 Task: Use the formula "DGET" in spreadsheet "Project portfolio".
Action: Mouse moved to (409, 493)
Screenshot: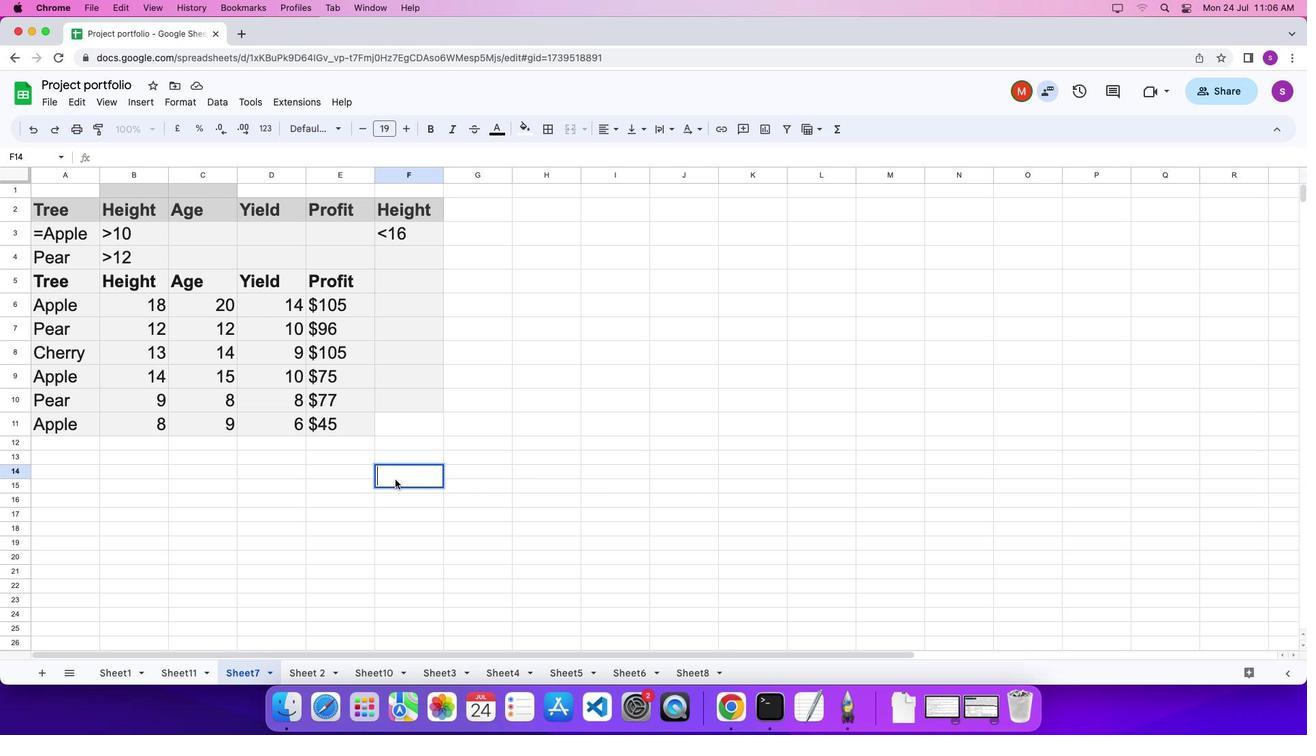 
Action: Mouse pressed left at (409, 493)
Screenshot: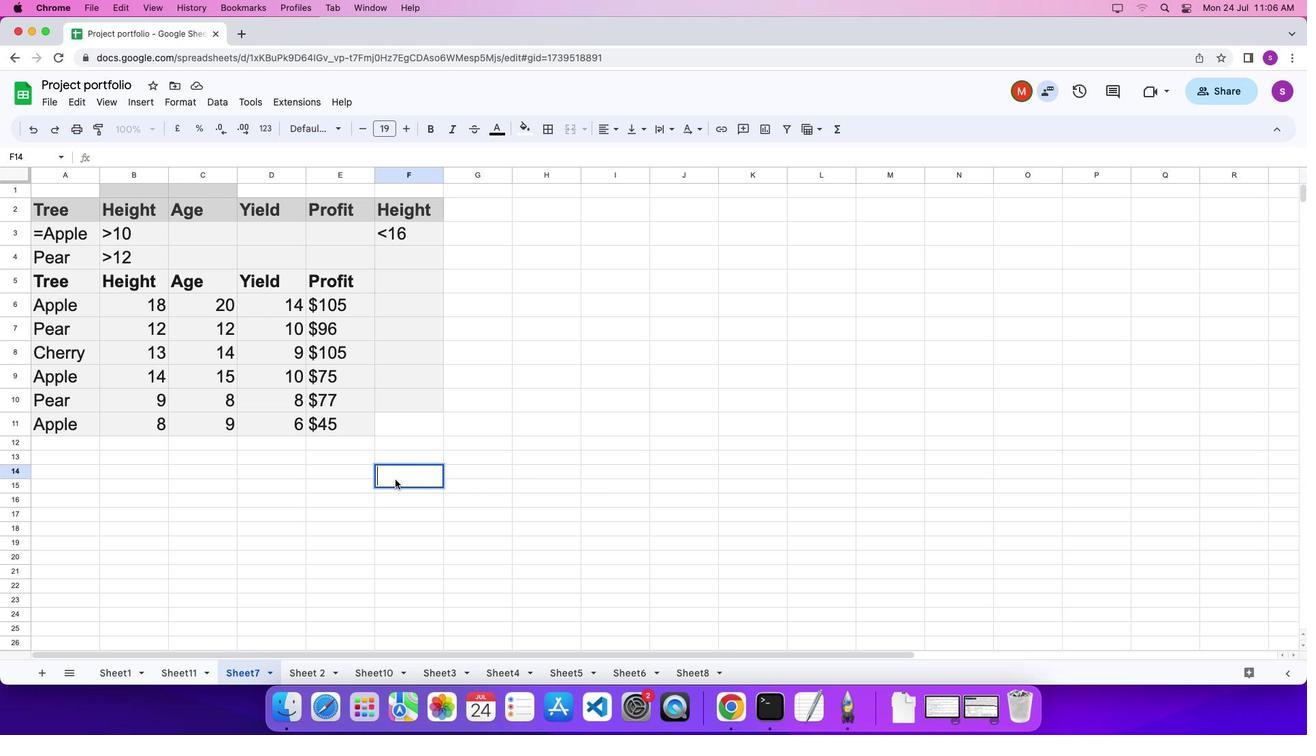 
Action: Key pressed '='
Screenshot: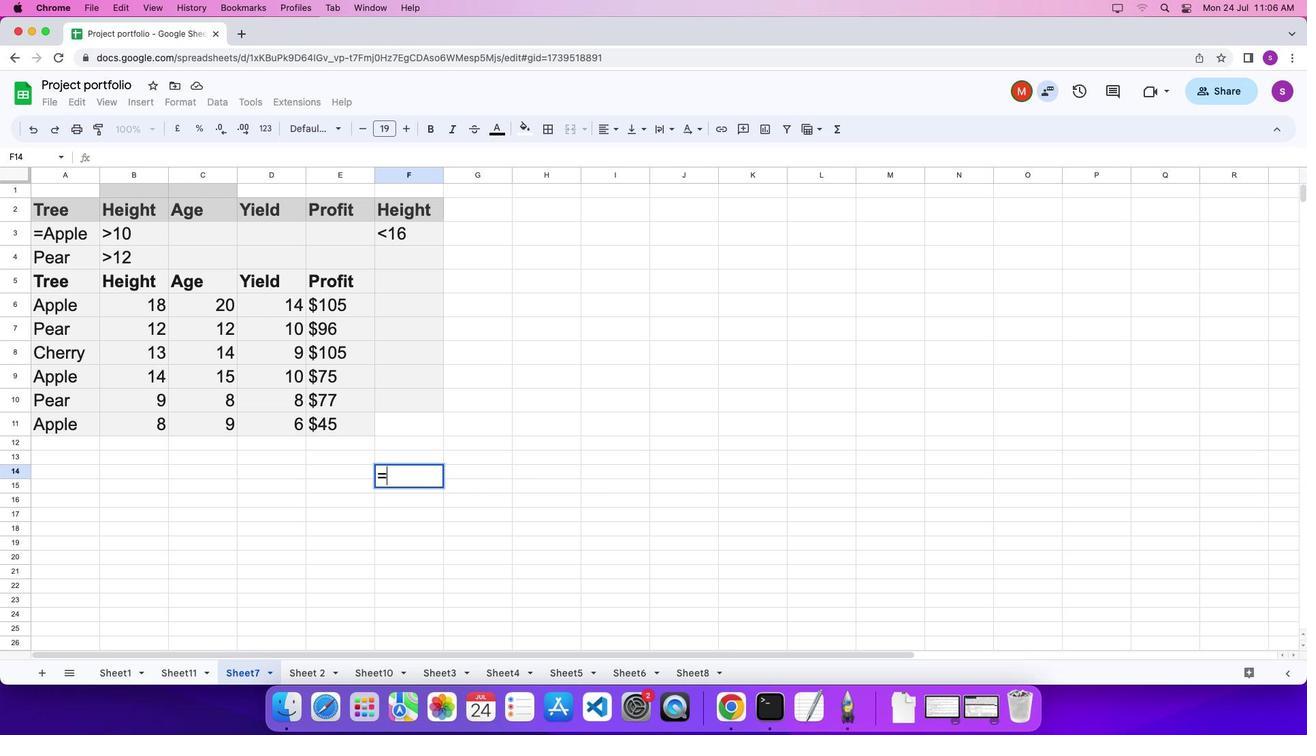 
Action: Mouse moved to (848, 140)
Screenshot: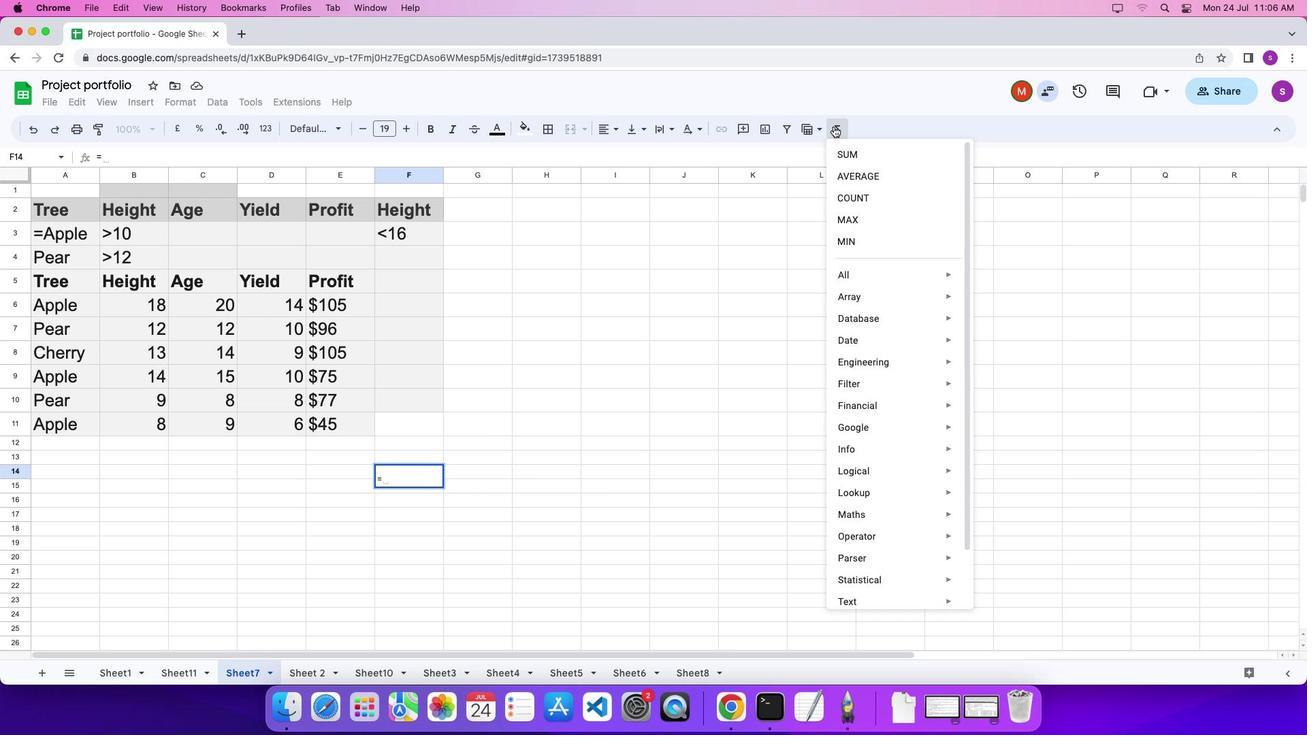 
Action: Mouse pressed left at (848, 140)
Screenshot: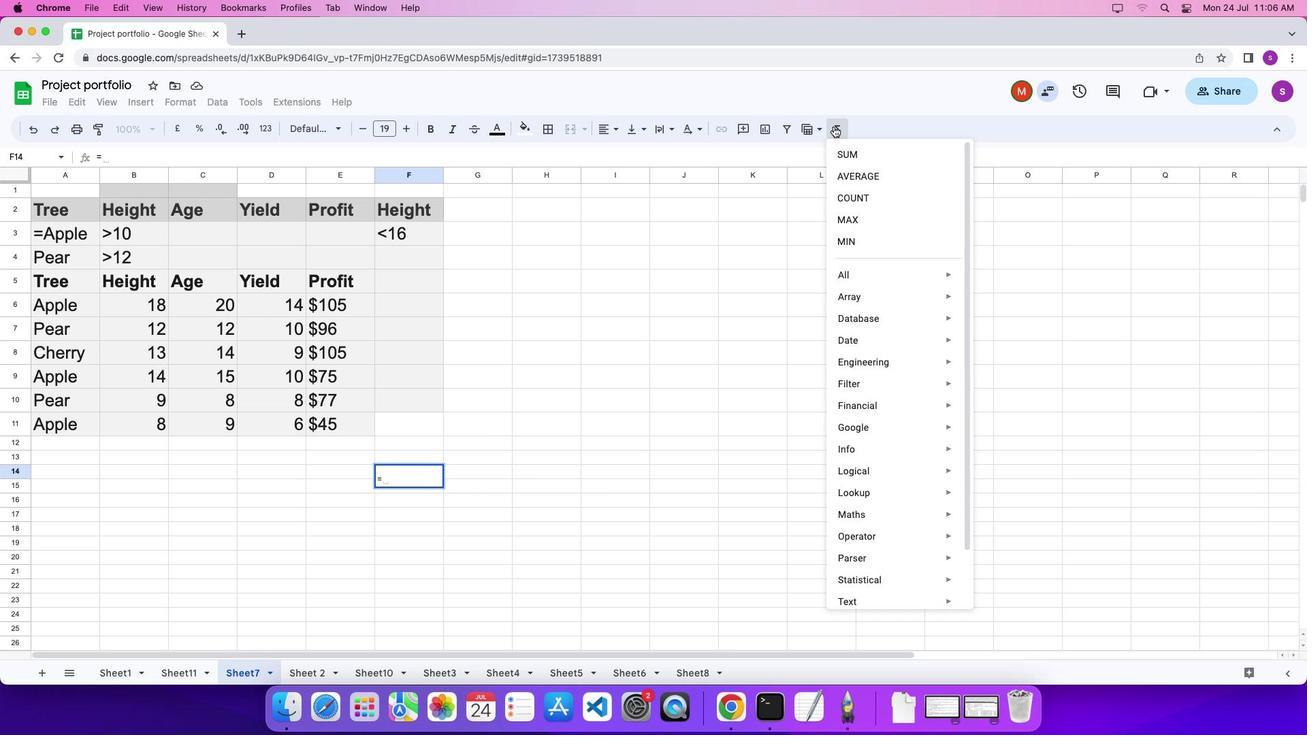 
Action: Mouse moved to (1033, 634)
Screenshot: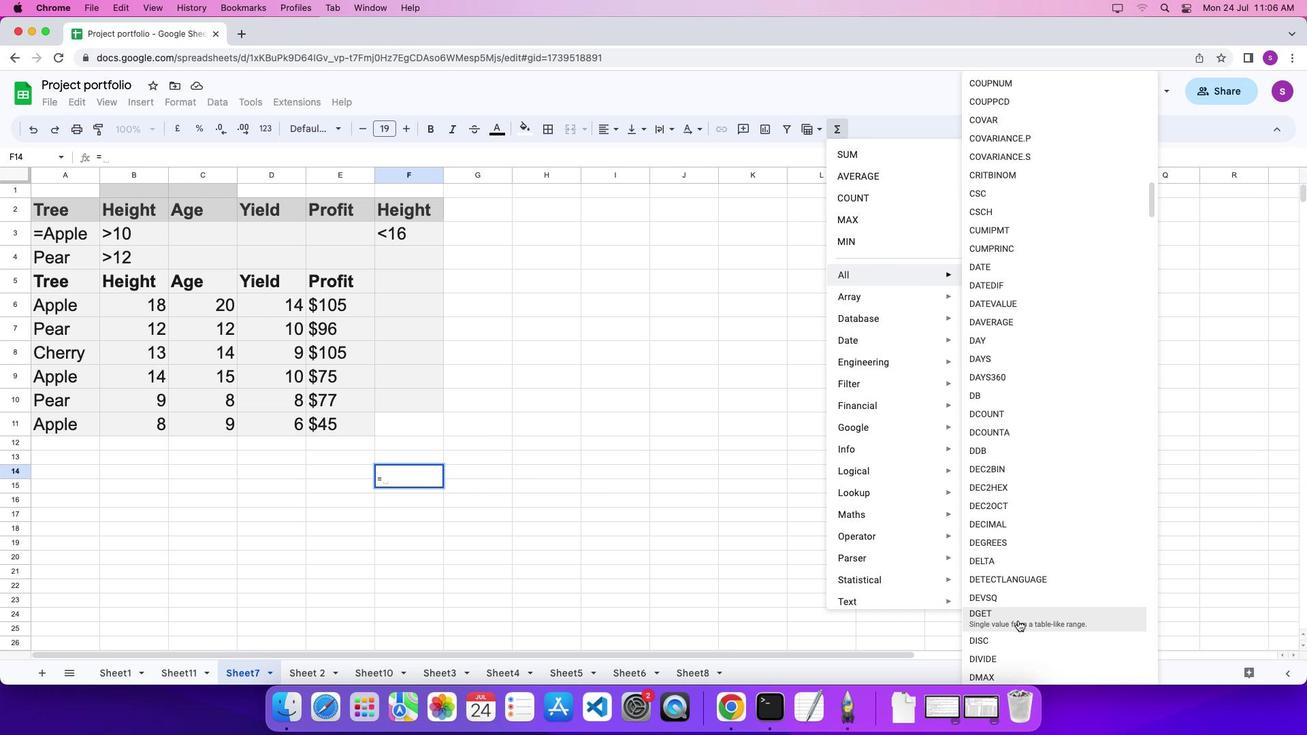 
Action: Mouse pressed left at (1033, 634)
Screenshot: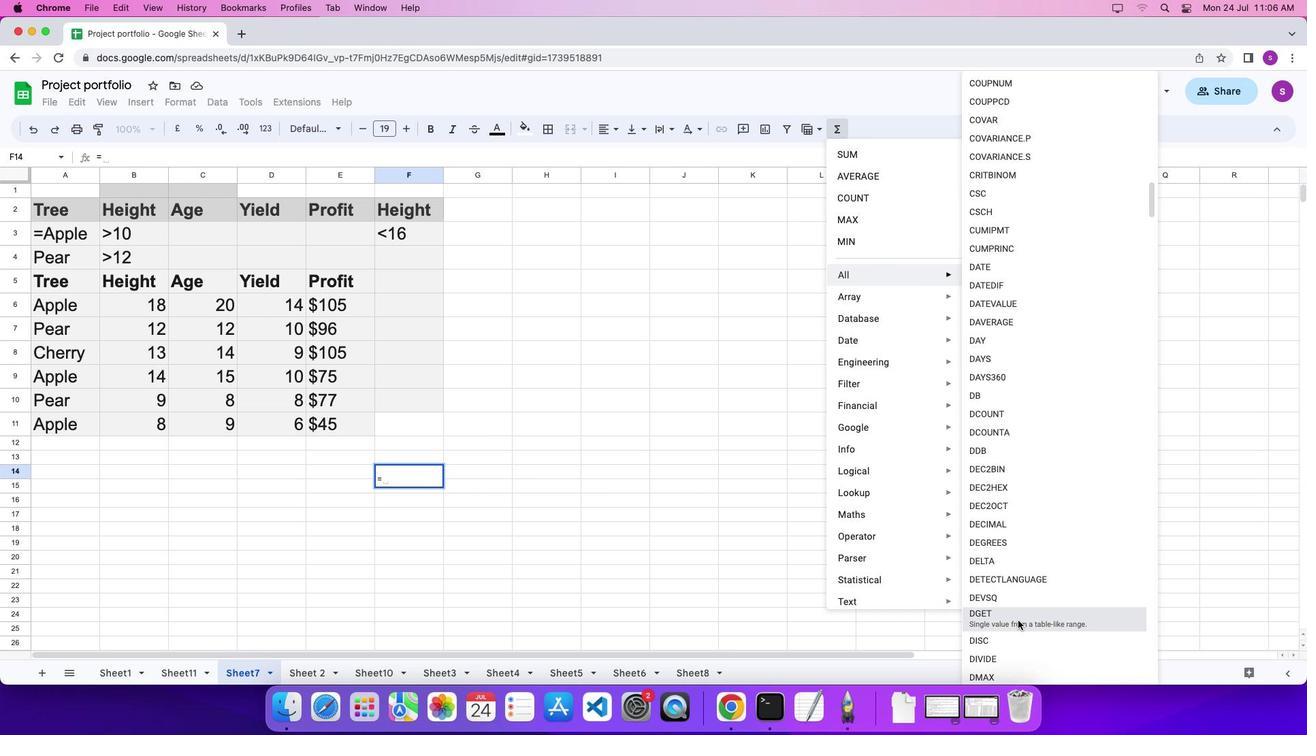 
Action: Mouse moved to (65, 293)
Screenshot: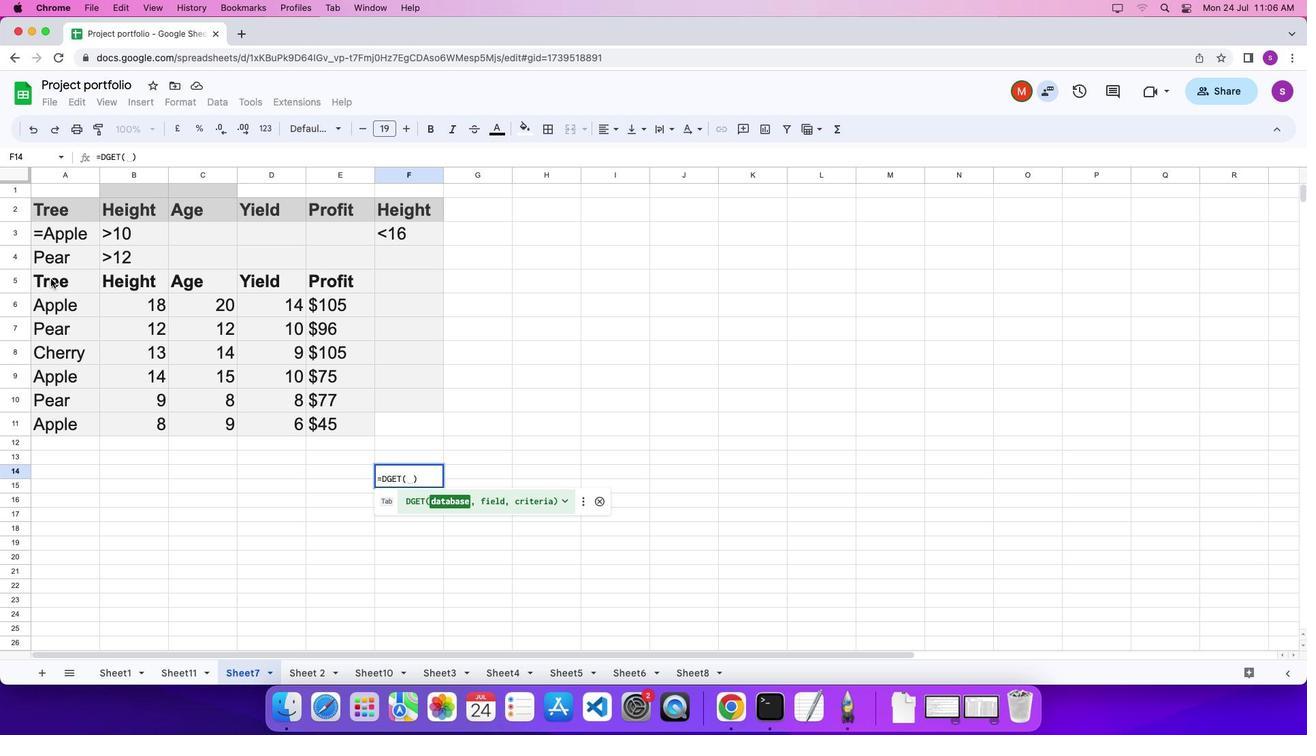 
Action: Mouse pressed left at (65, 293)
Screenshot: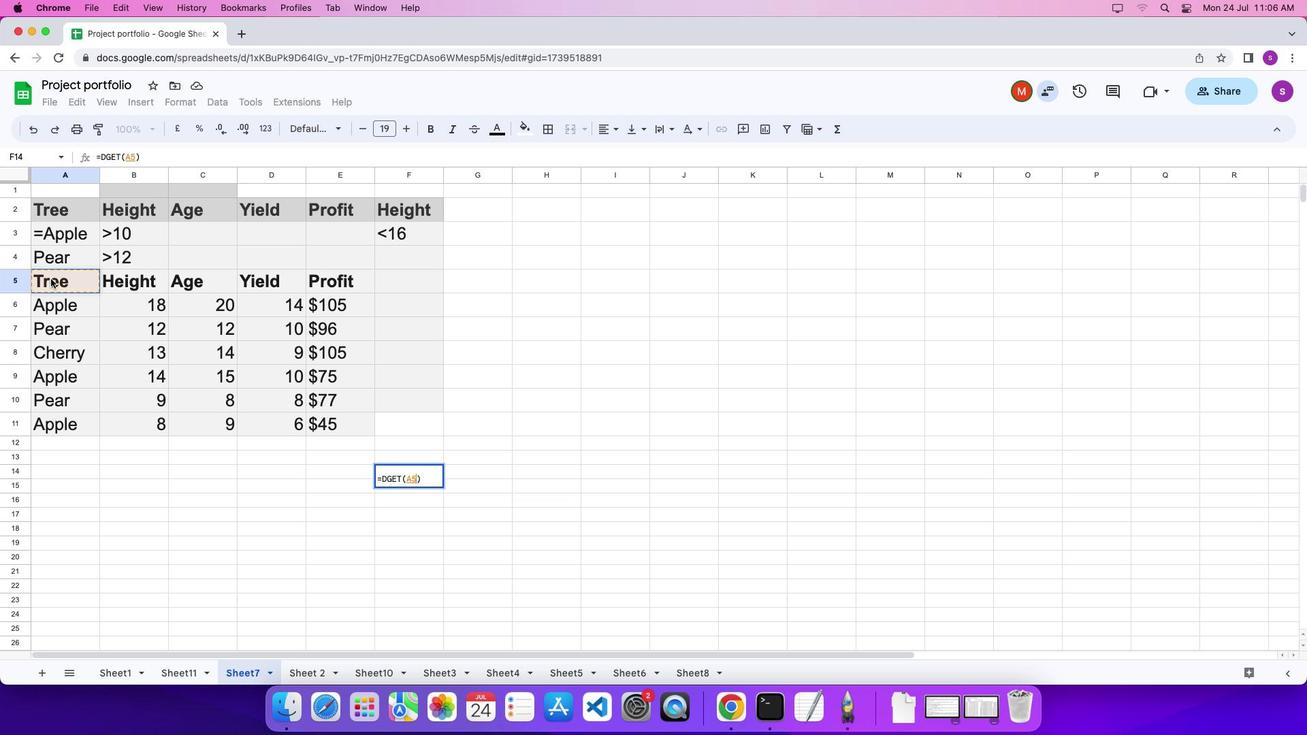
Action: Mouse moved to (339, 433)
Screenshot: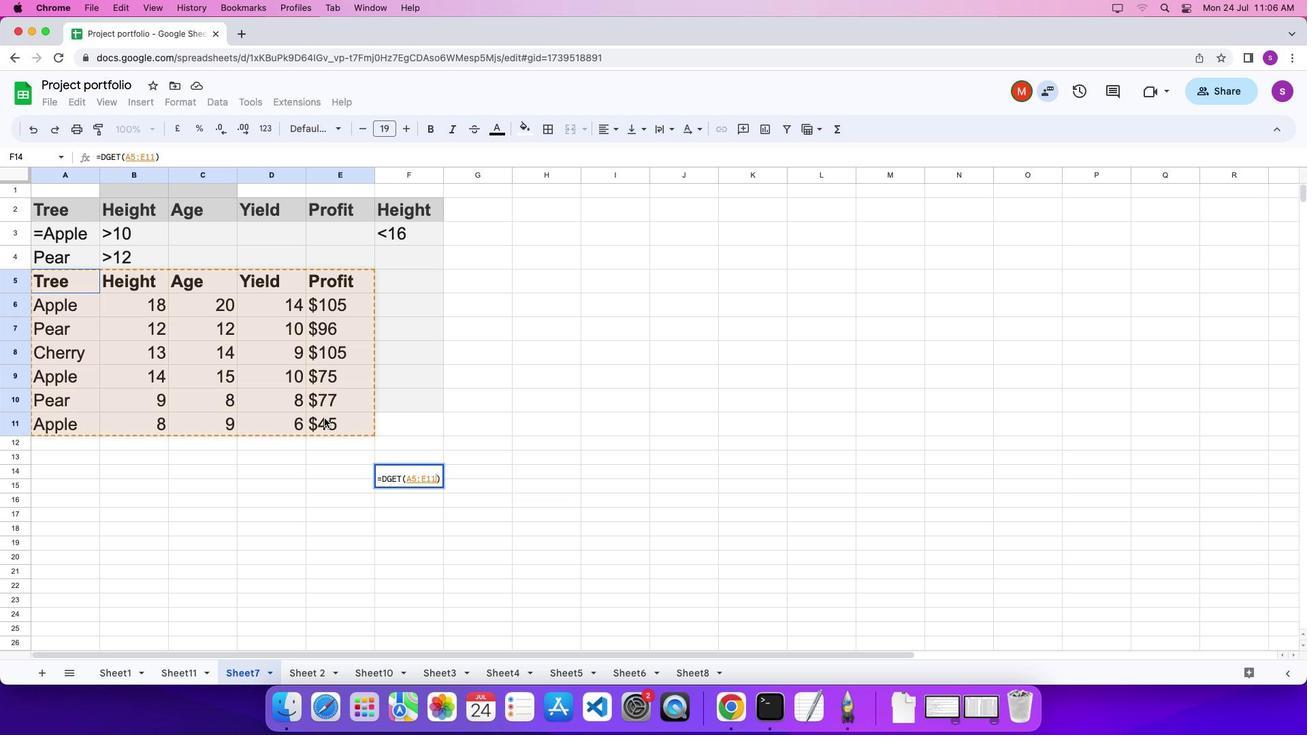 
Action: Key pressed ','Key.shift_r'"'Key.shift'Y''i''e''l''d'Key.shift_r'"'','
Screenshot: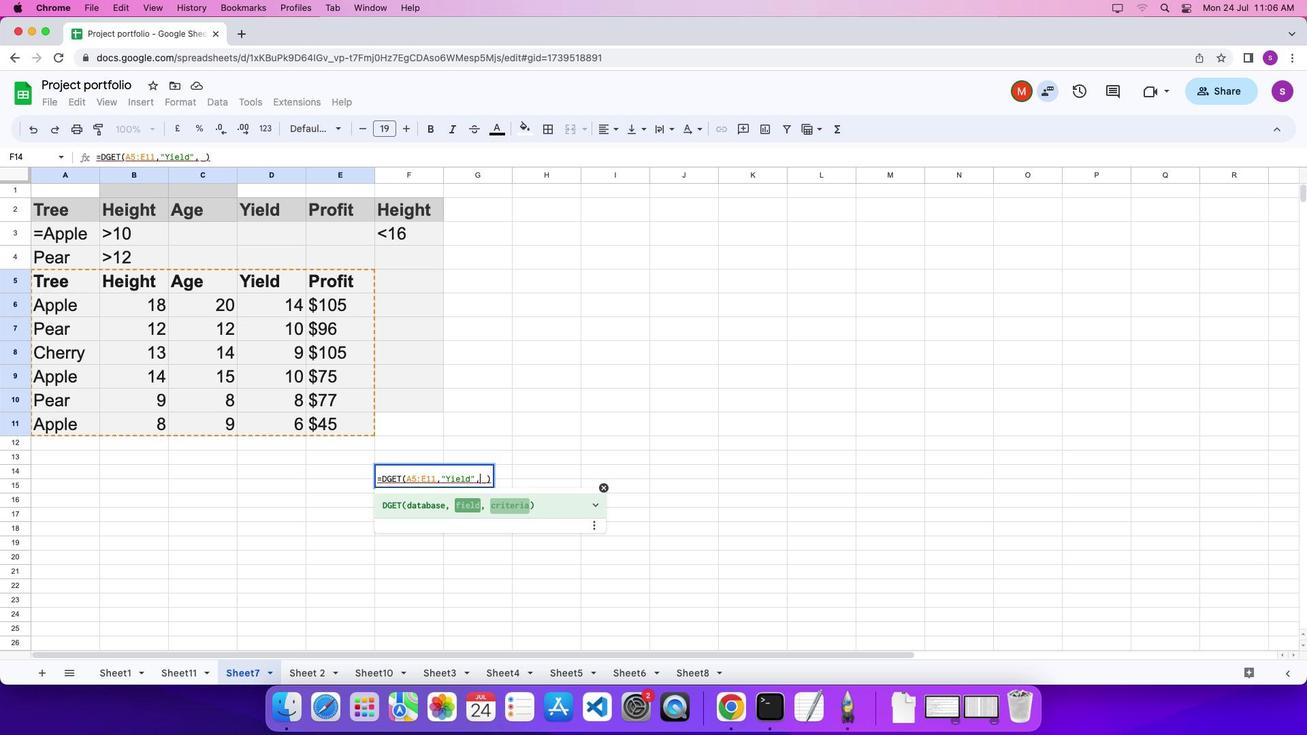 
Action: Mouse moved to (87, 222)
Screenshot: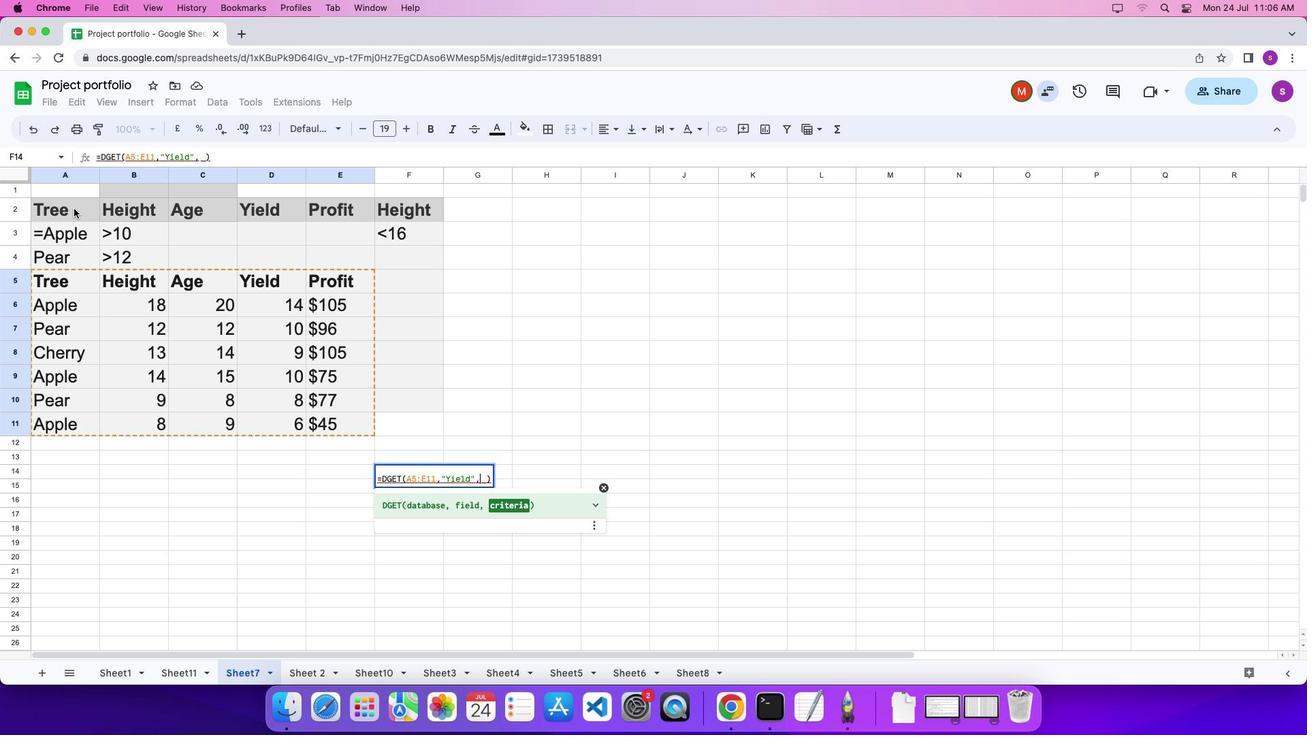 
Action: Mouse pressed left at (87, 222)
Screenshot: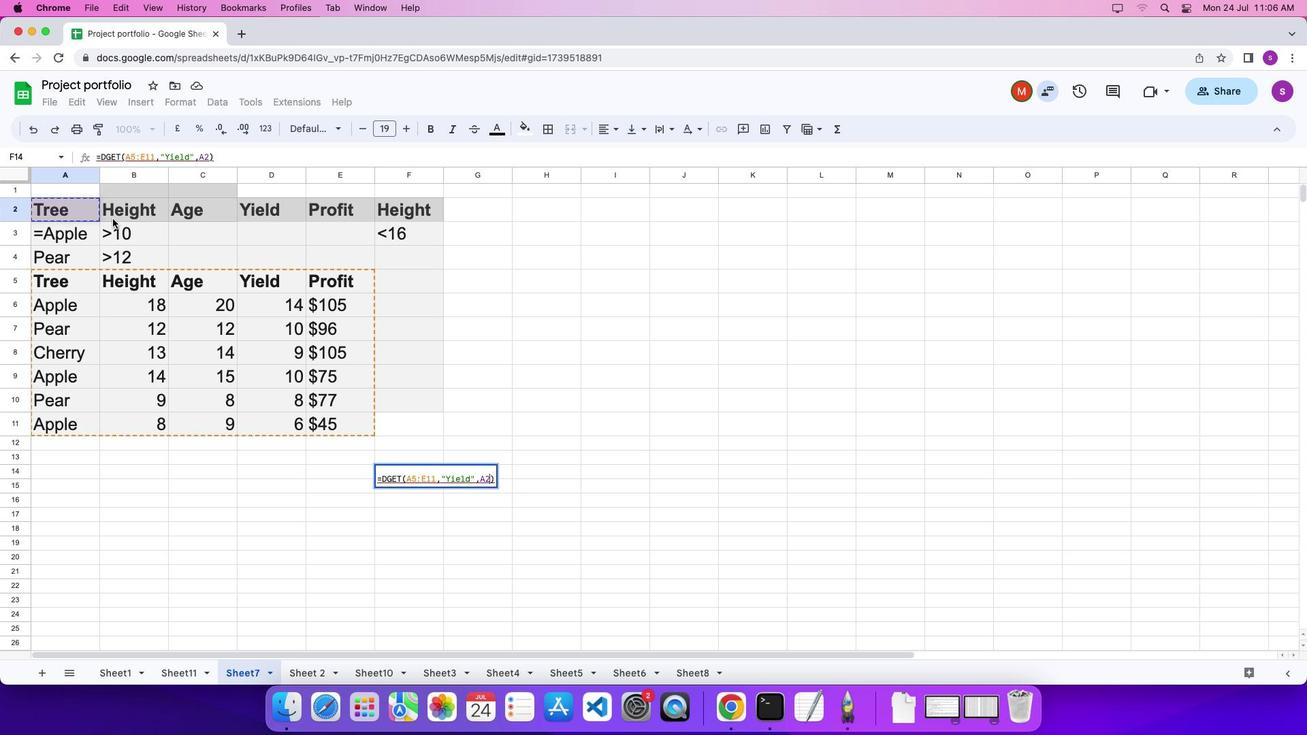 
Action: Mouse moved to (409, 265)
Screenshot: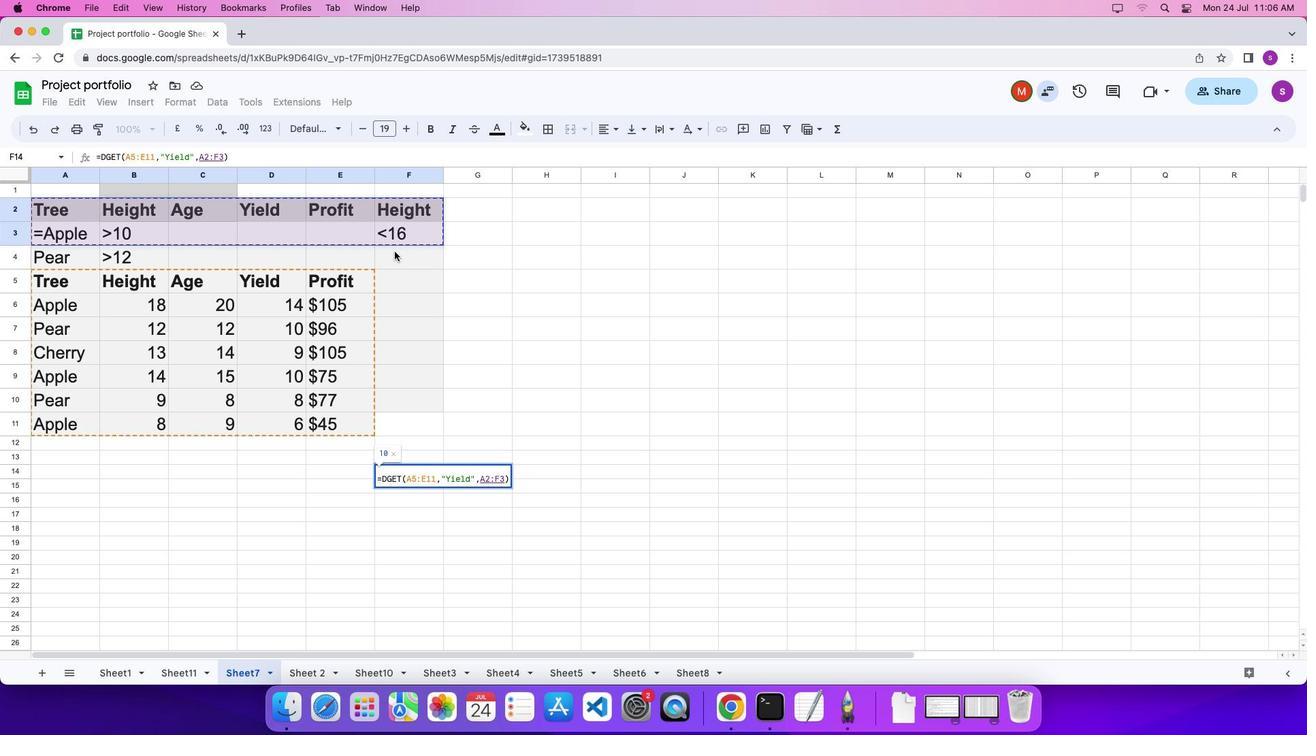 
Action: Key pressed Key.enter
Screenshot: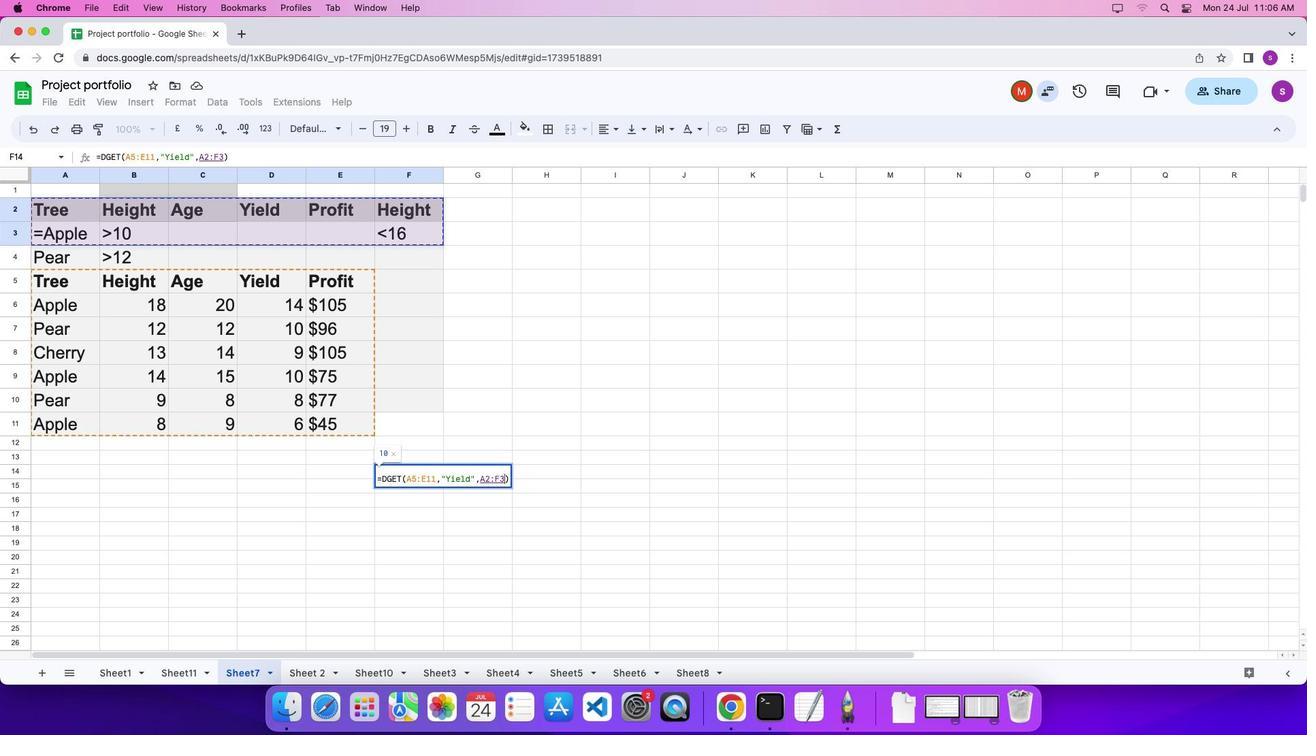 
